 Task: Create a task  Memory leaks causing system crashes or slowdowns , assign it to team member softage.8@softage.net in the project ZoomOut and update the status of the task to  At Risk , set the priority of the task to Medium.
Action: Mouse moved to (86, 71)
Screenshot: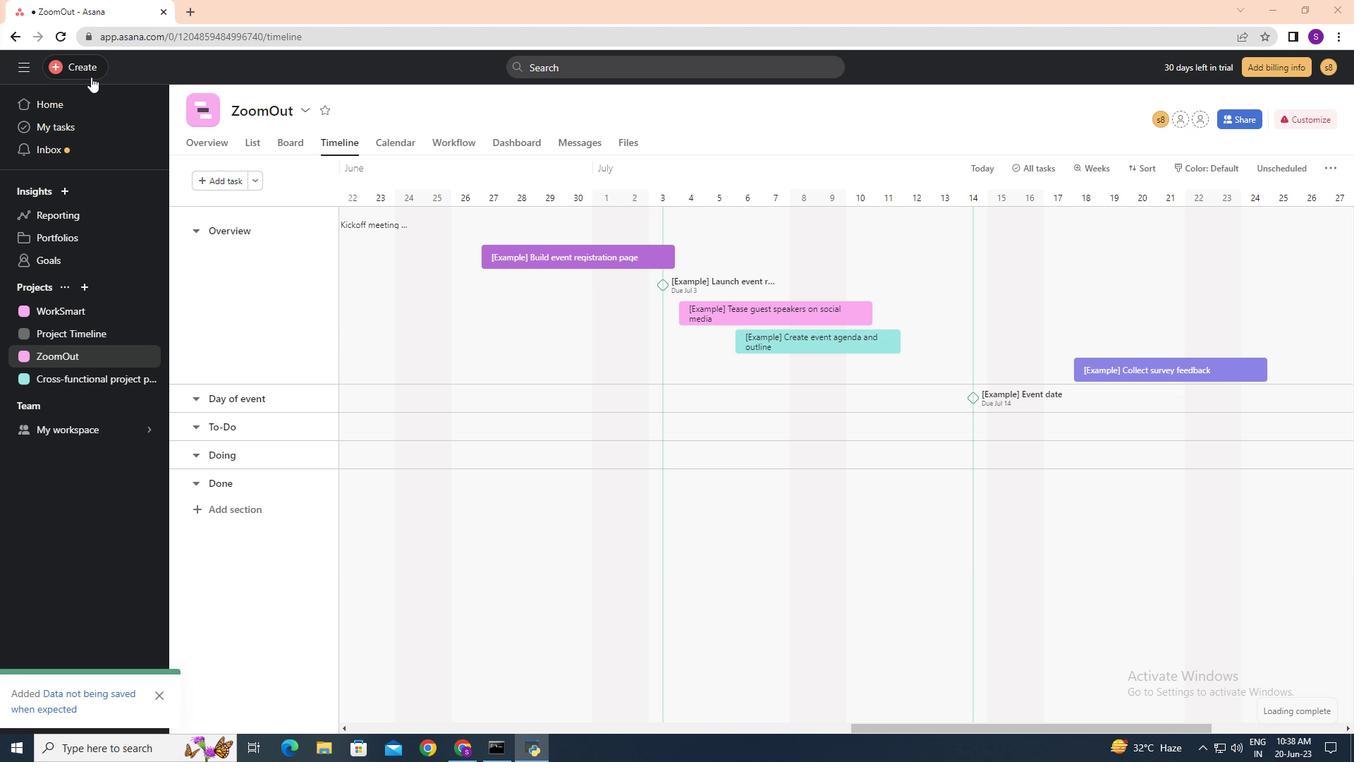 
Action: Mouse pressed left at (86, 71)
Screenshot: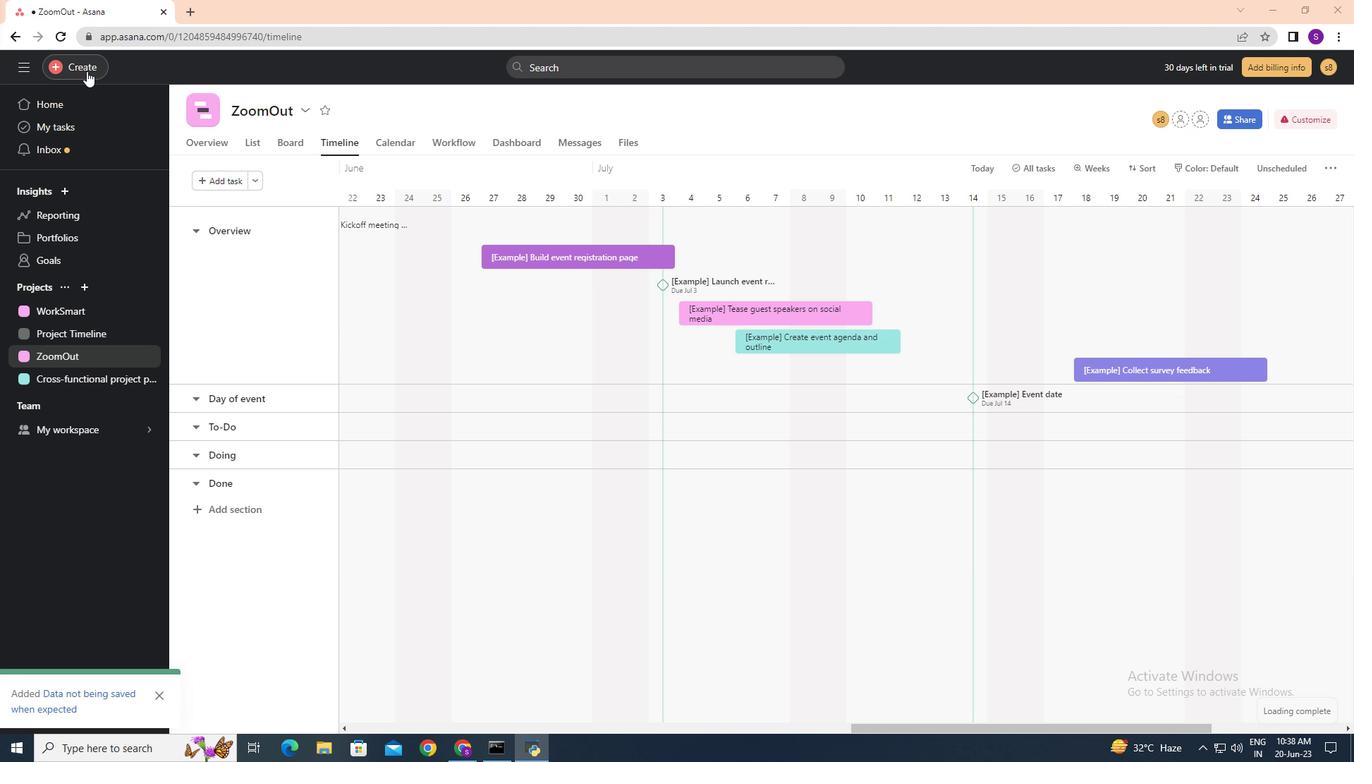 
Action: Mouse moved to (168, 77)
Screenshot: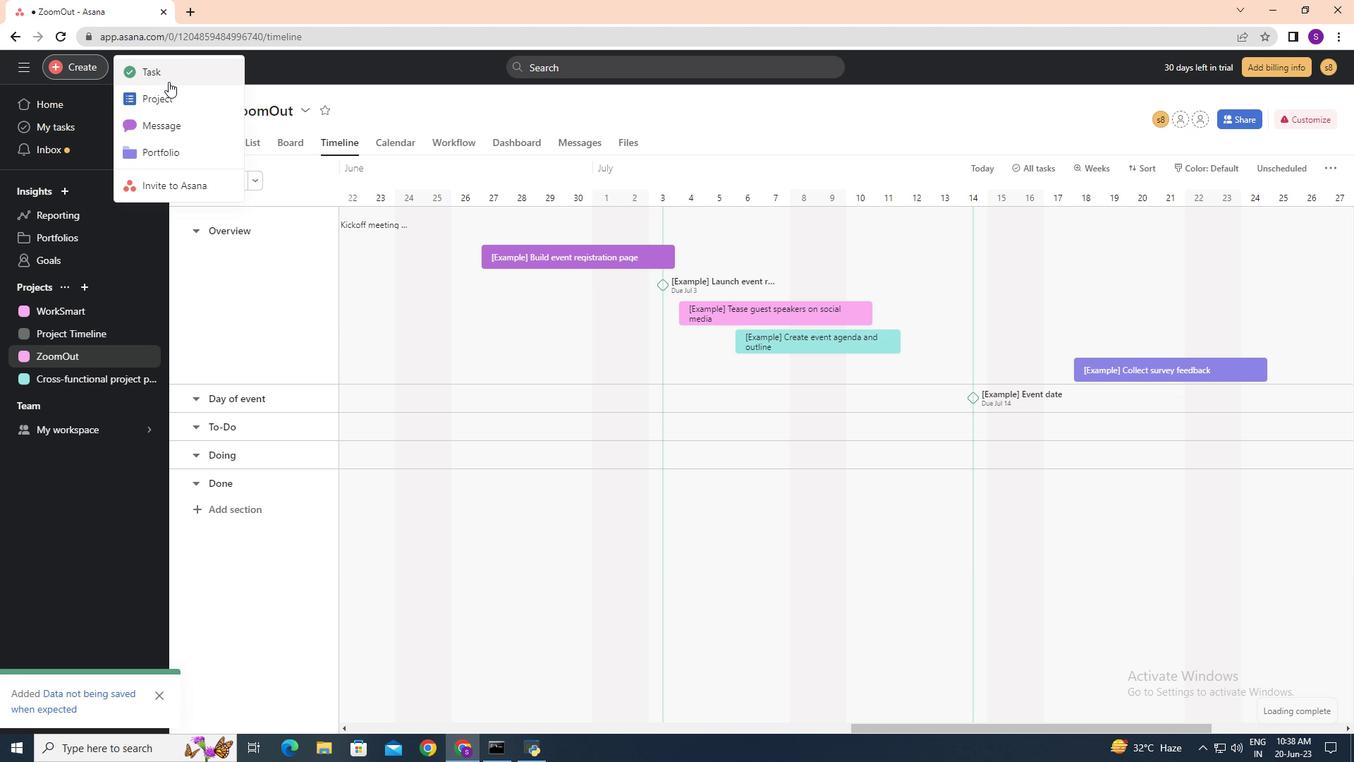 
Action: Mouse pressed left at (168, 77)
Screenshot: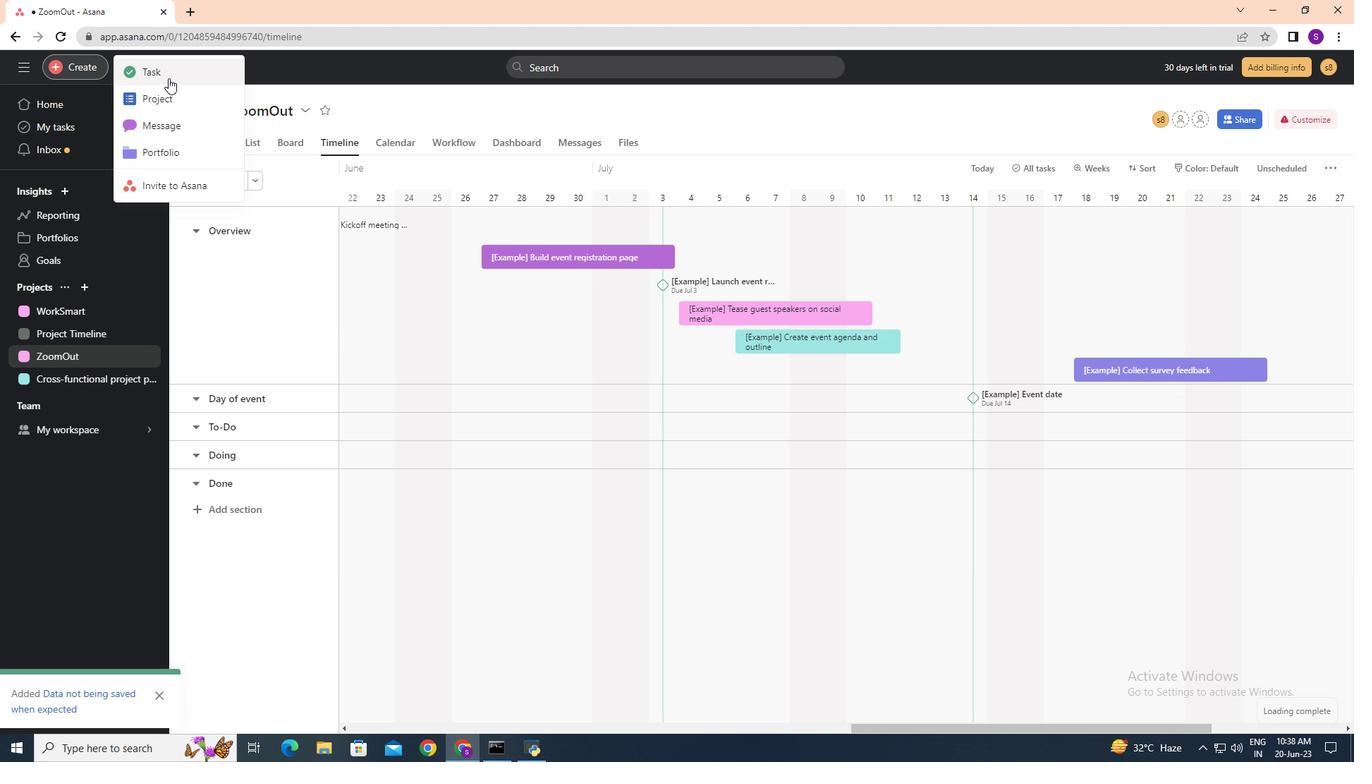 
Action: Mouse moved to (985, 551)
Screenshot: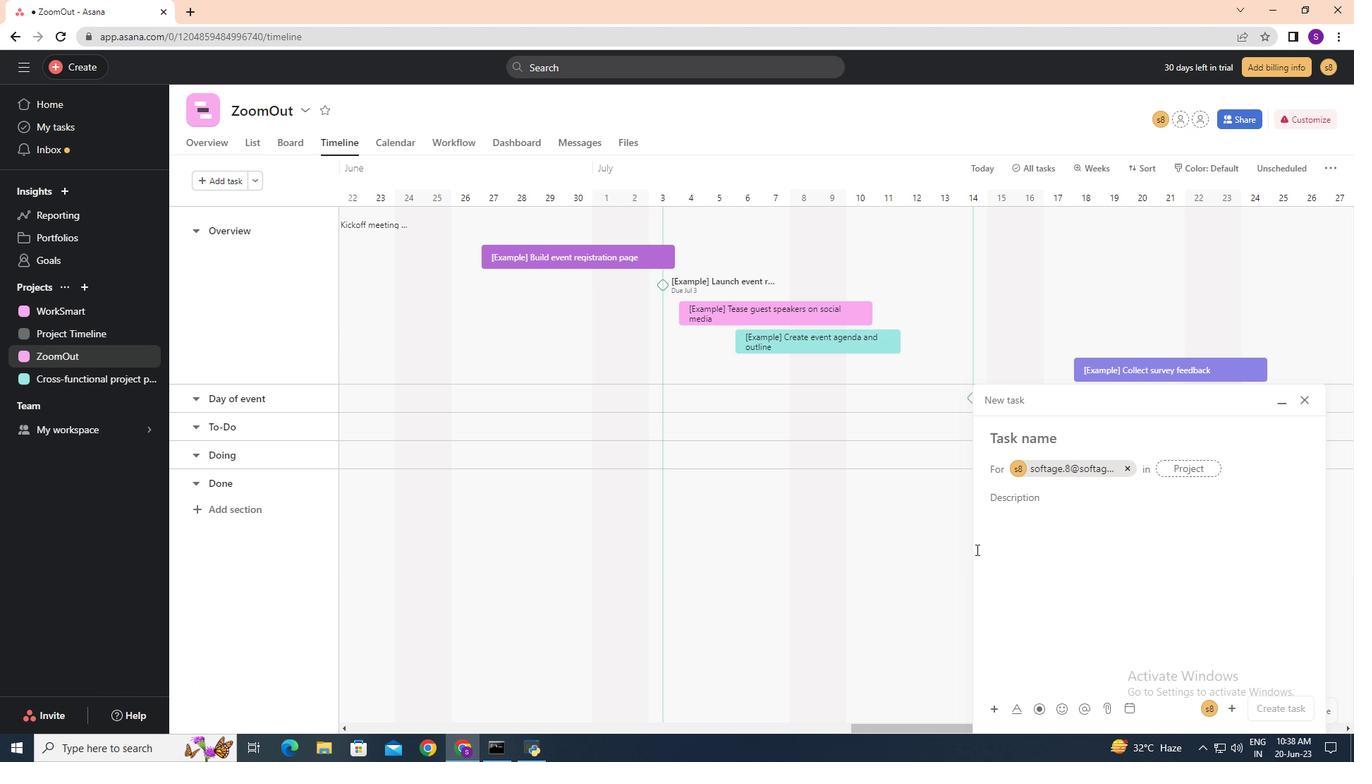 
Action: Key pressed <Key.shift><Key.shift><Key.shift><Key.shift><Key.shift><Key.shift><Key.shift><Key.shift><Key.shift><Key.shift>Memory<Key.space>leaks<Key.space>cai<Key.backspace>using<Key.space>system<Key.space>crashes<Key.space>or<Key.space>slowdowns<Key.space>
Screenshot: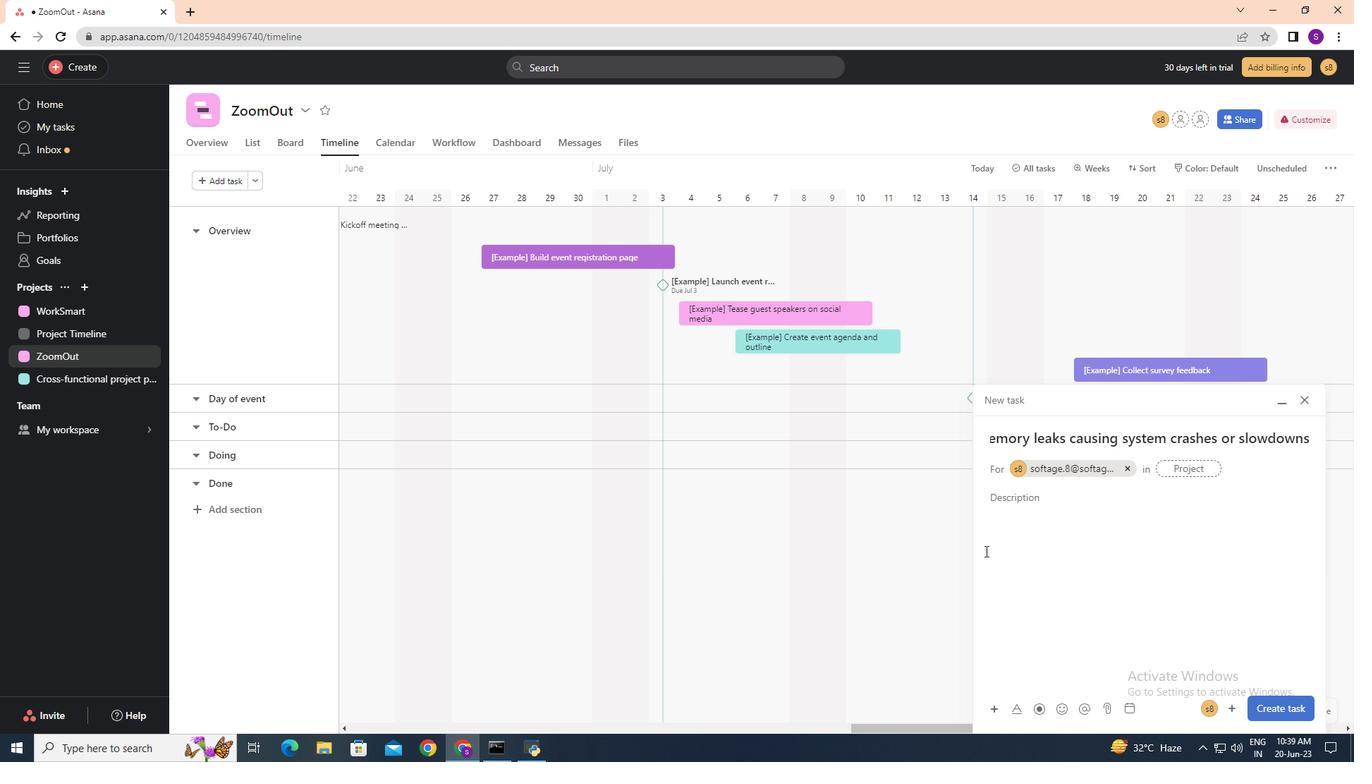 
Action: Mouse moved to (1047, 467)
Screenshot: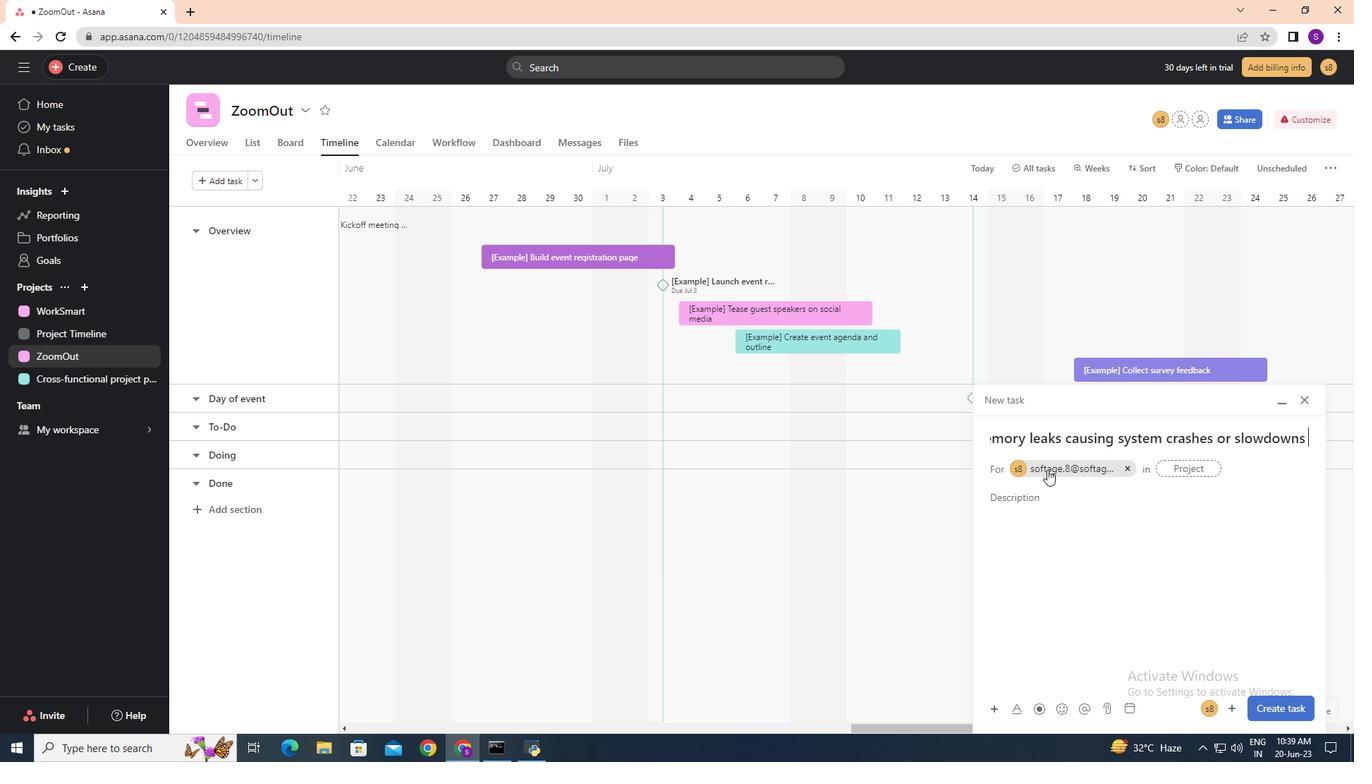
Action: Mouse pressed left at (1047, 467)
Screenshot: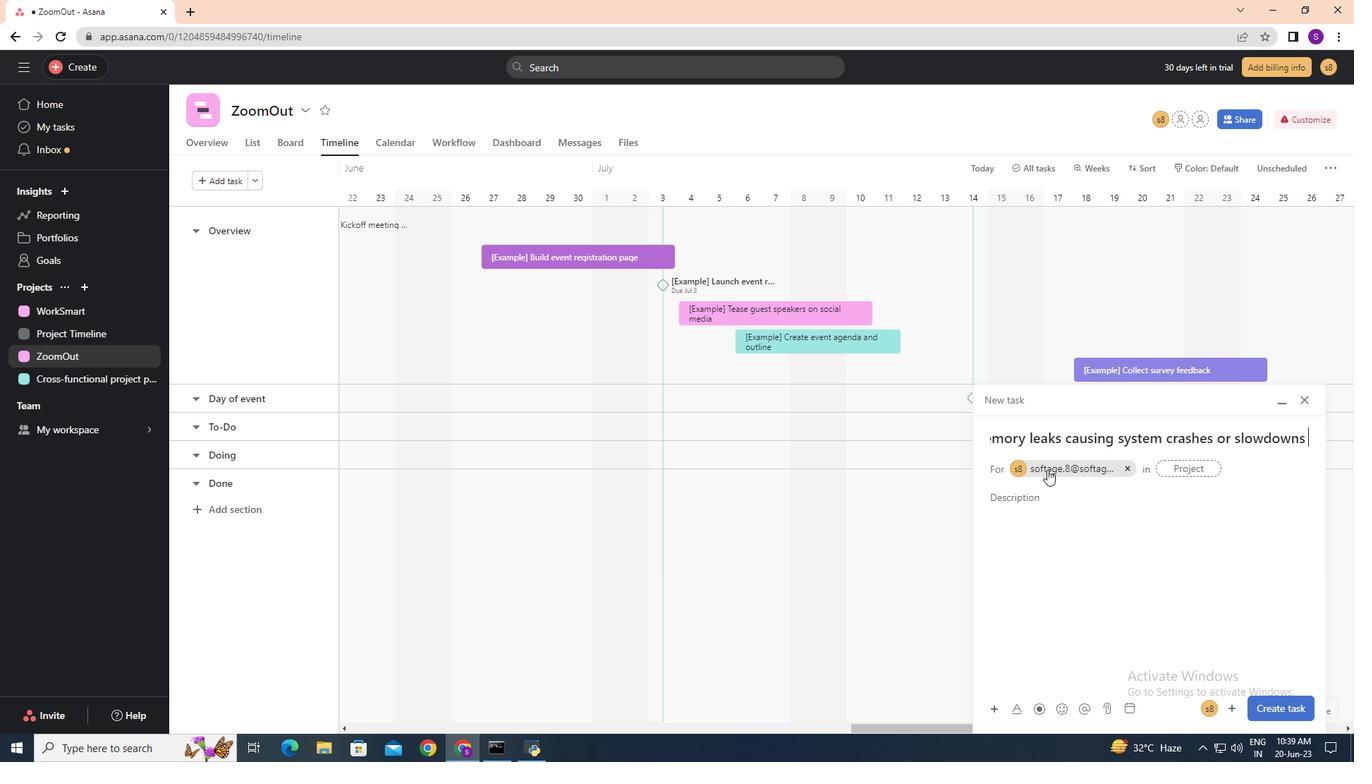 
Action: Key pressed softage.8<Key.shift>@d<Key.backspace>softage.net
Screenshot: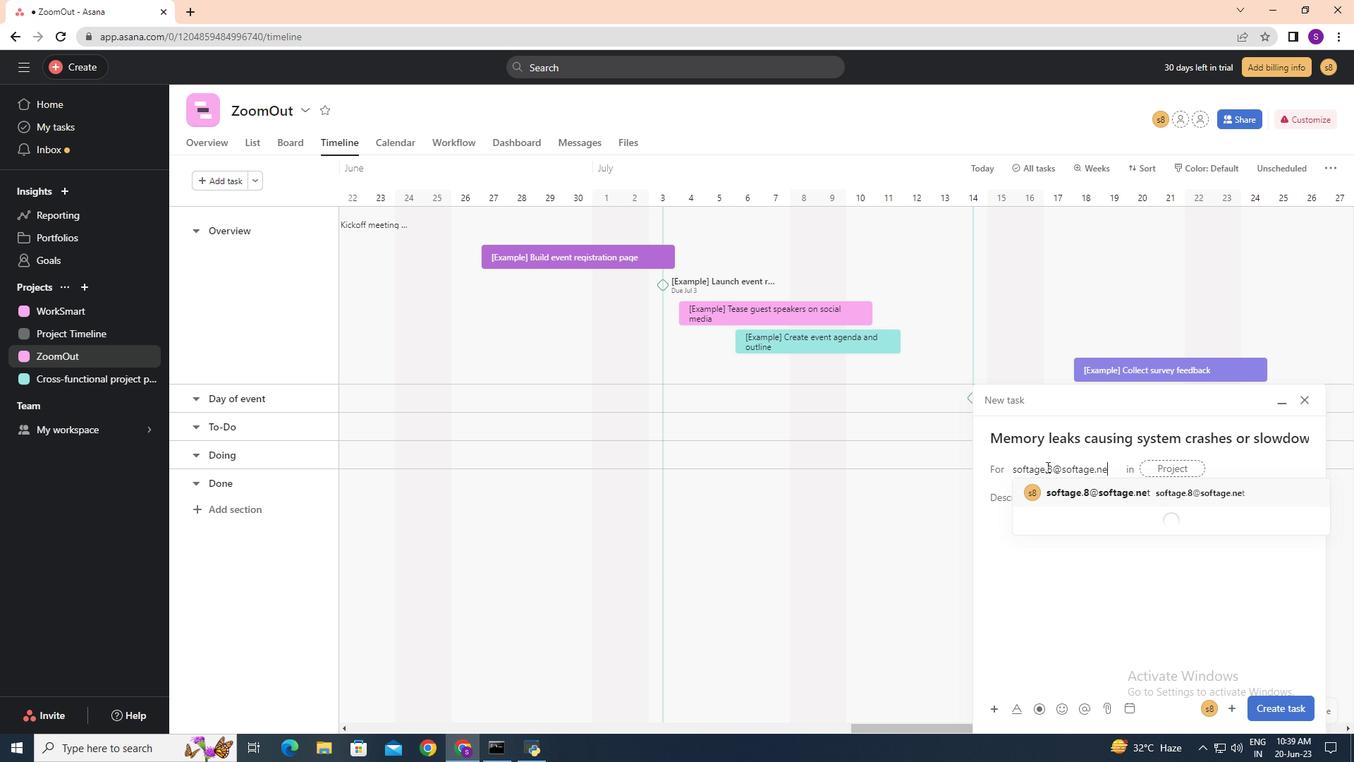 
Action: Mouse moved to (1089, 494)
Screenshot: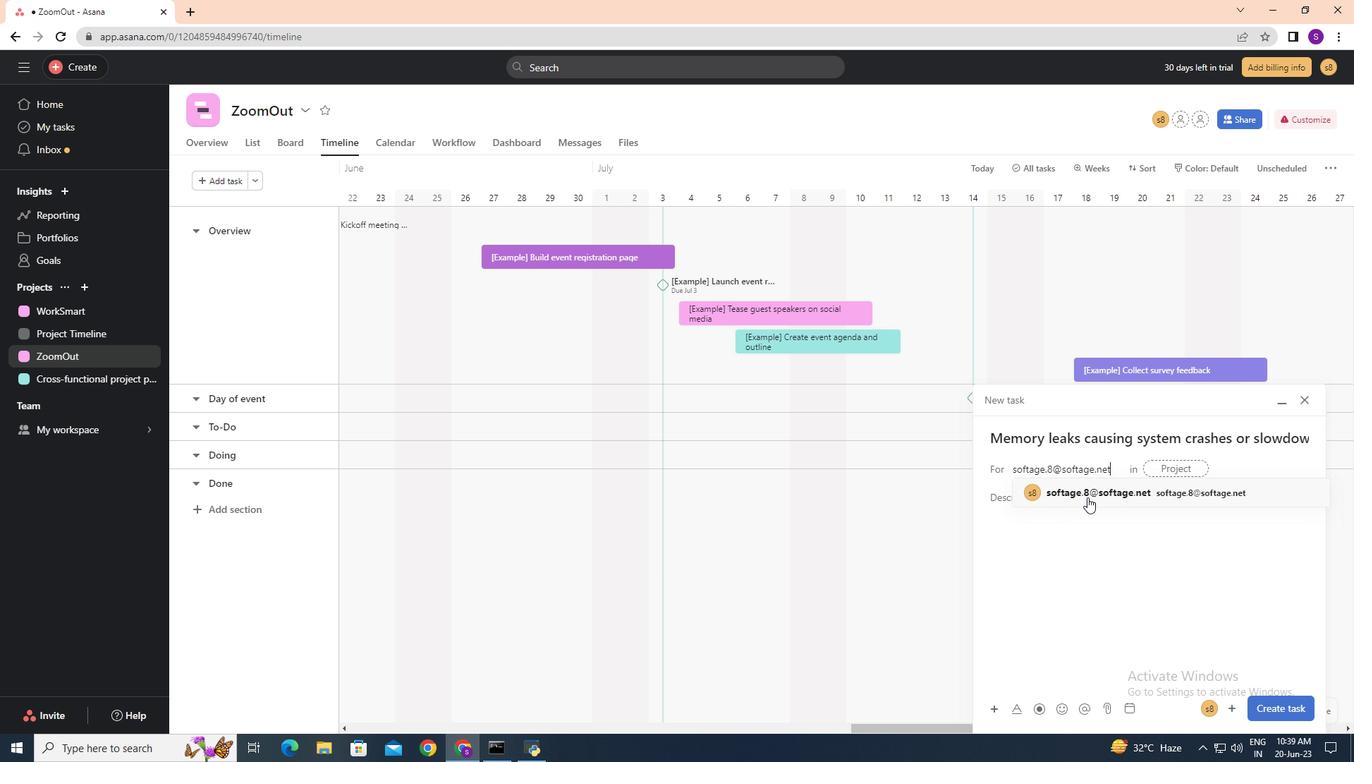 
Action: Mouse pressed left at (1089, 494)
Screenshot: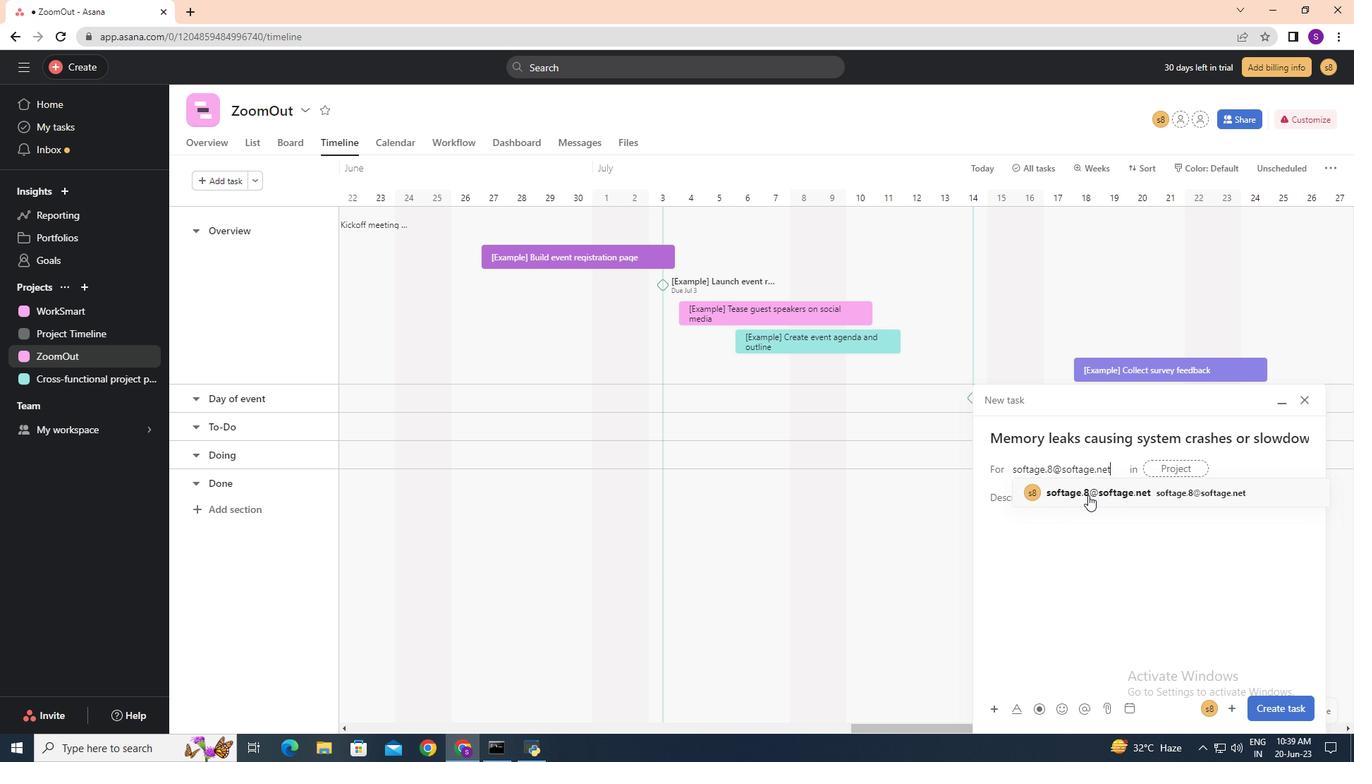 
Action: Mouse moved to (1042, 493)
Screenshot: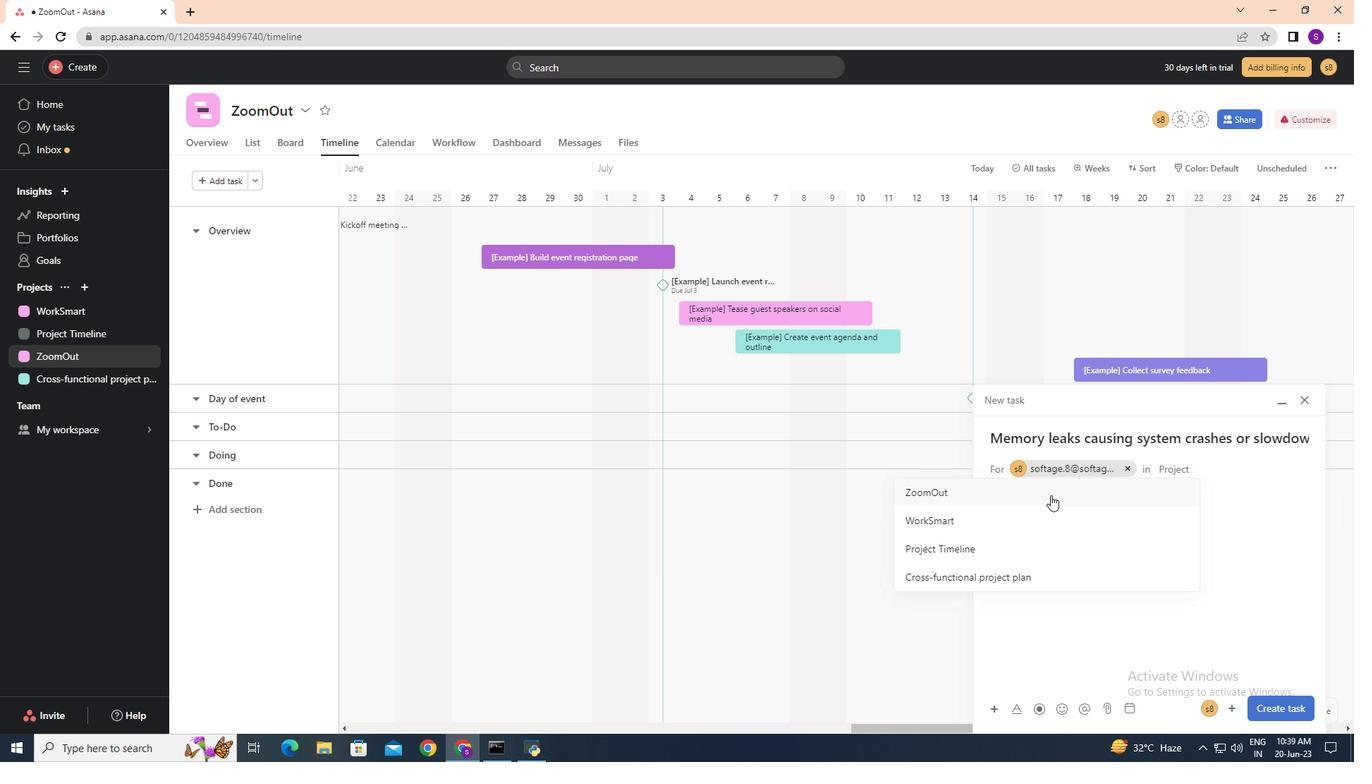 
Action: Mouse pressed left at (1042, 493)
Screenshot: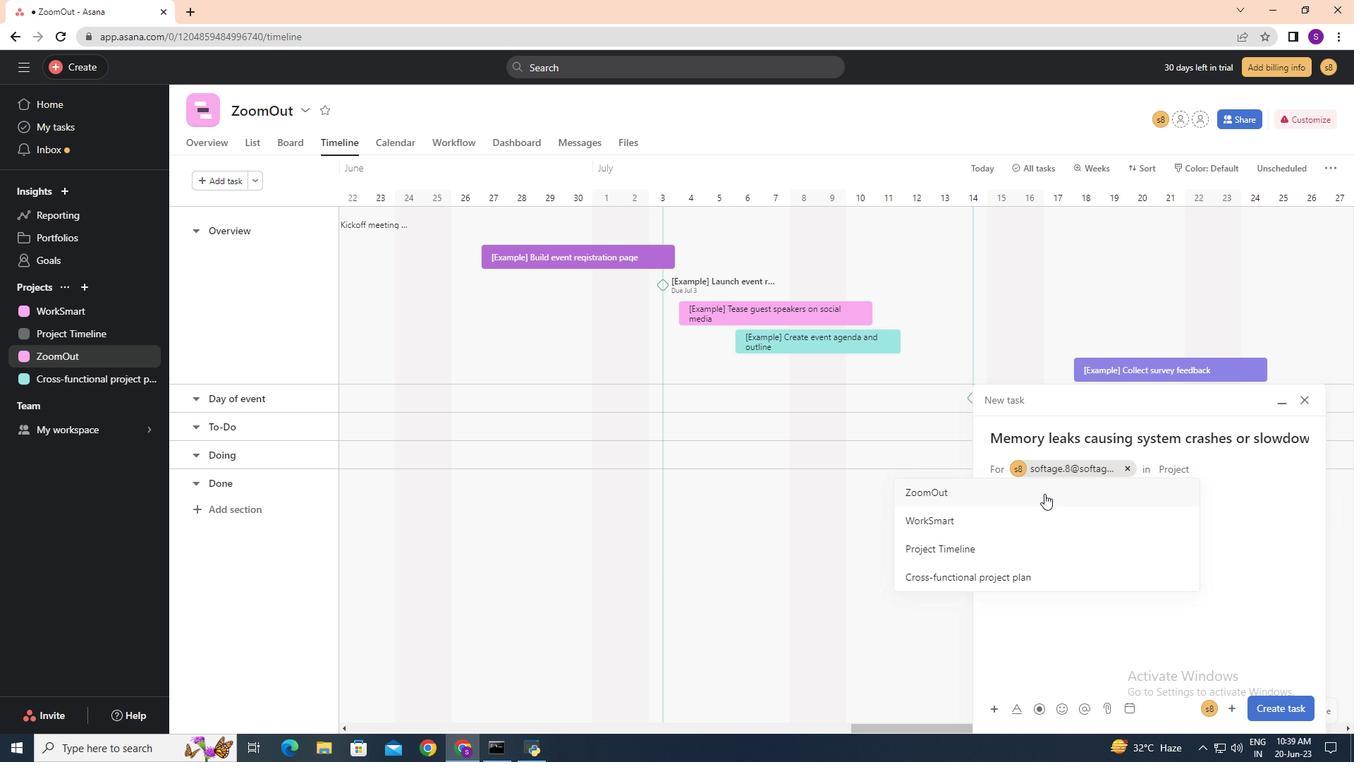 
Action: Mouse moved to (1143, 587)
Screenshot: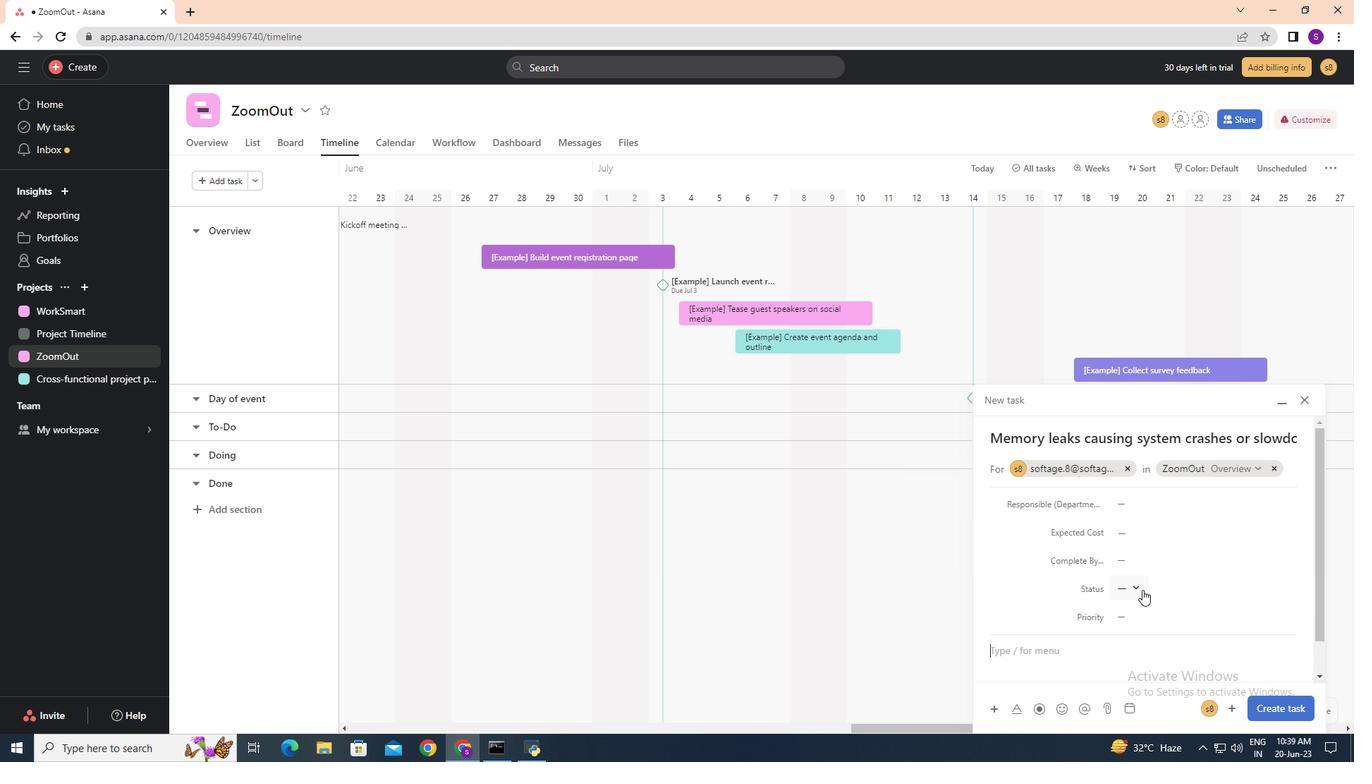 
Action: Mouse pressed left at (1143, 587)
Screenshot: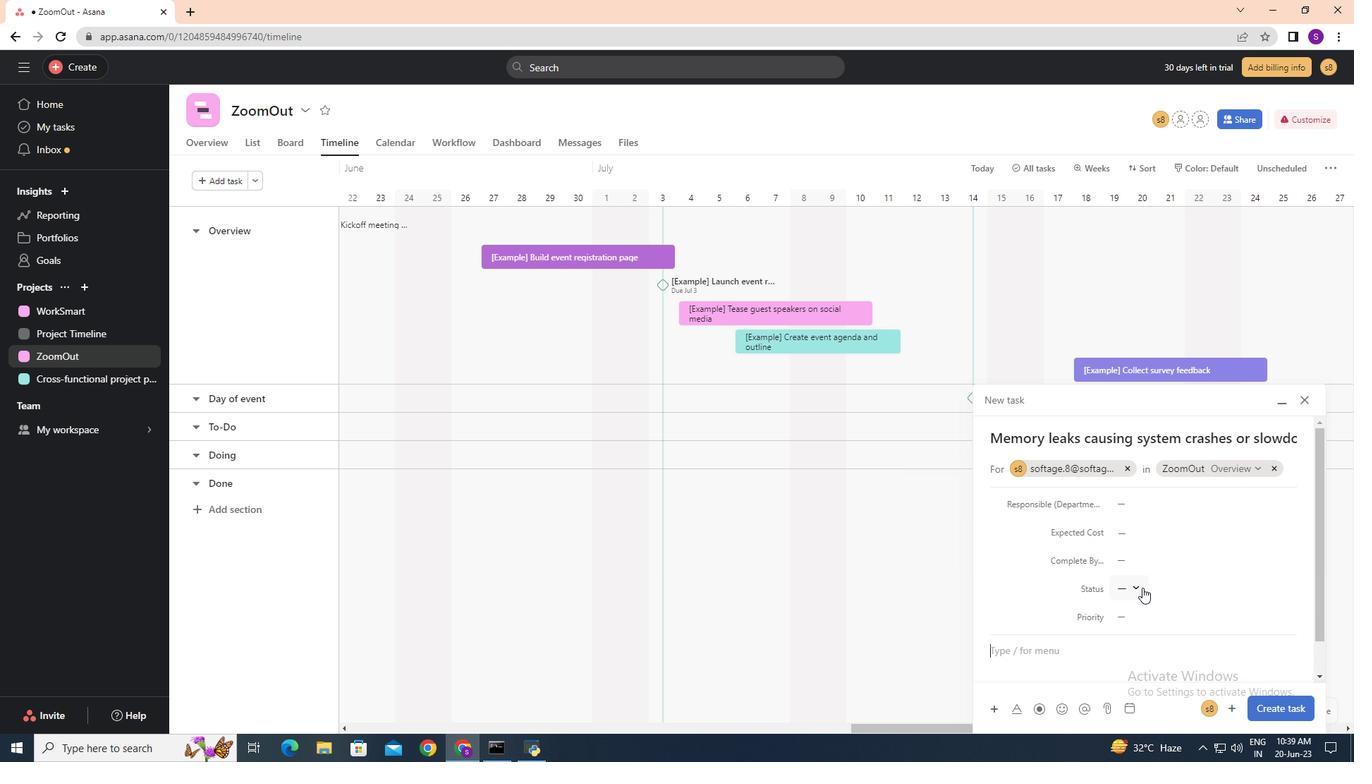 
Action: Mouse moved to (1146, 687)
Screenshot: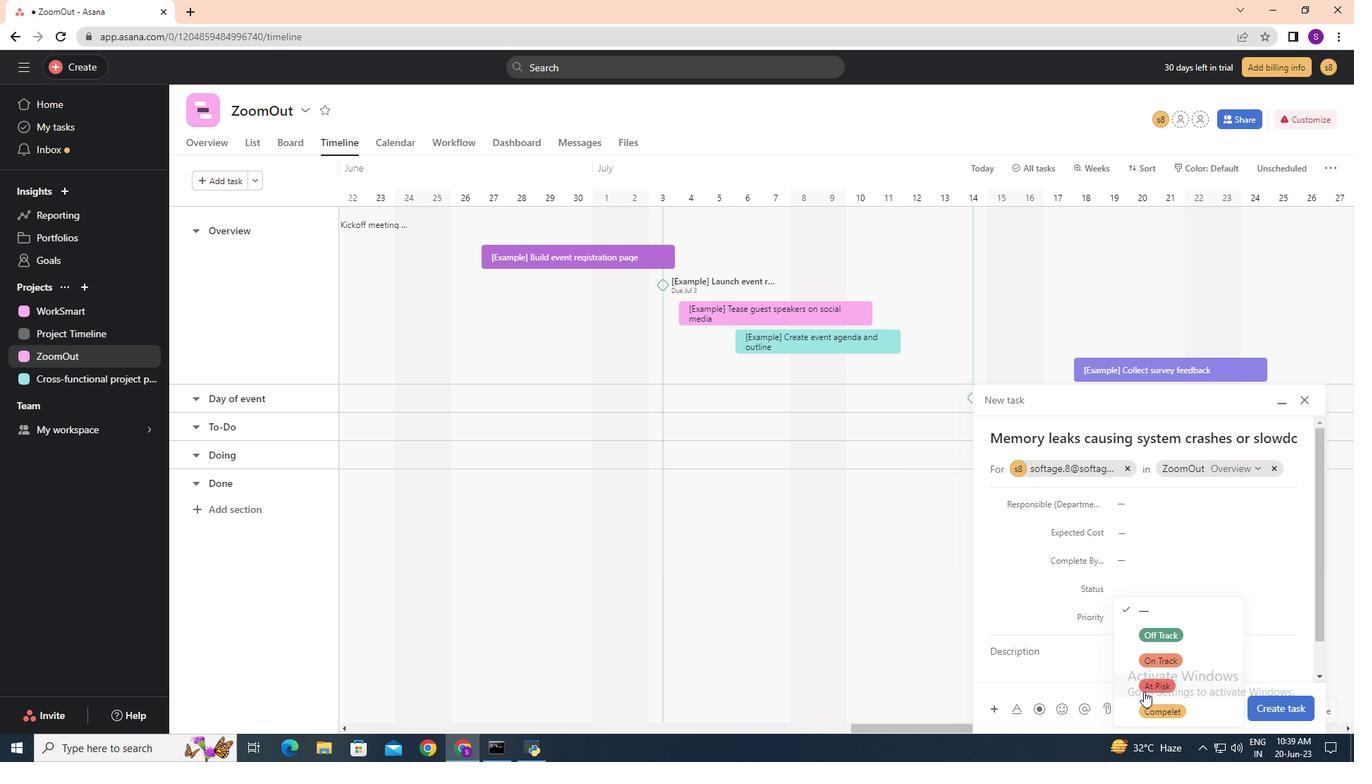 
Action: Mouse pressed left at (1146, 687)
Screenshot: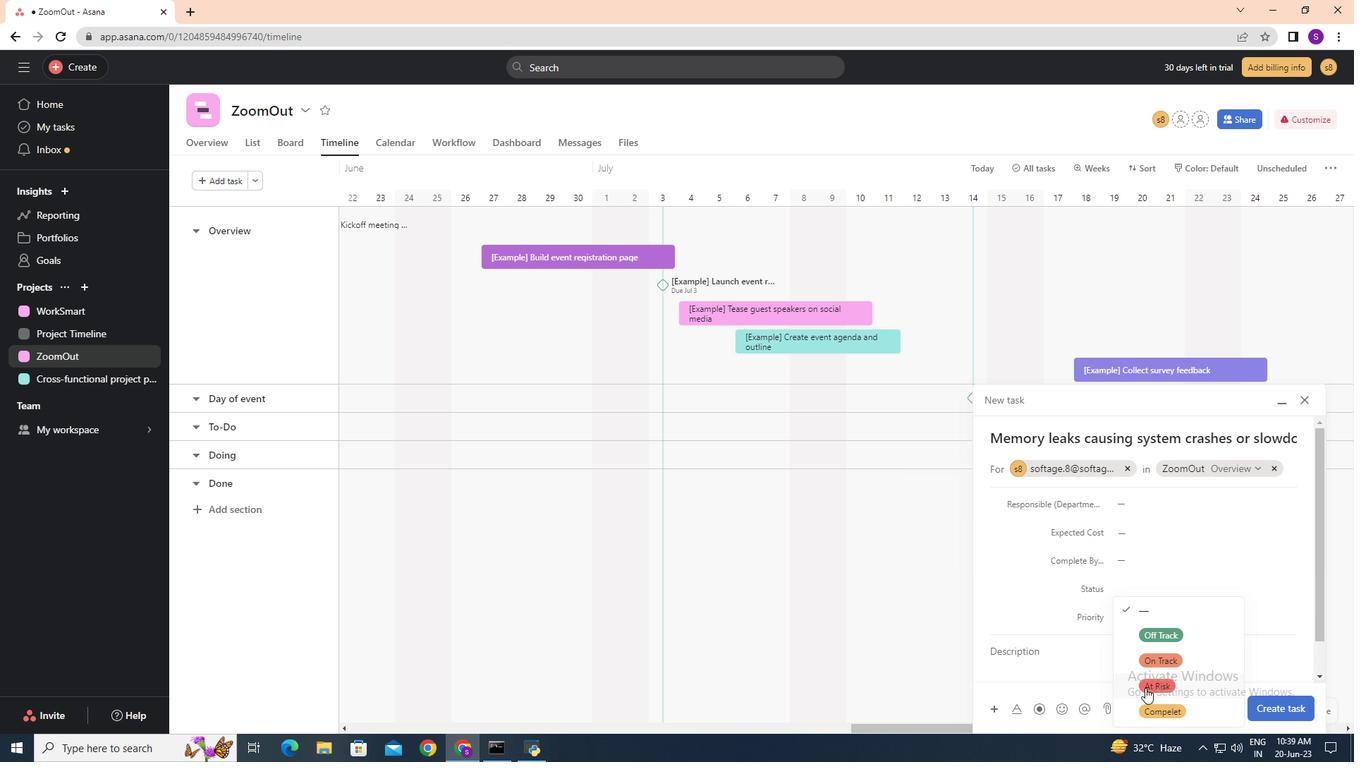 
Action: Mouse moved to (1138, 611)
Screenshot: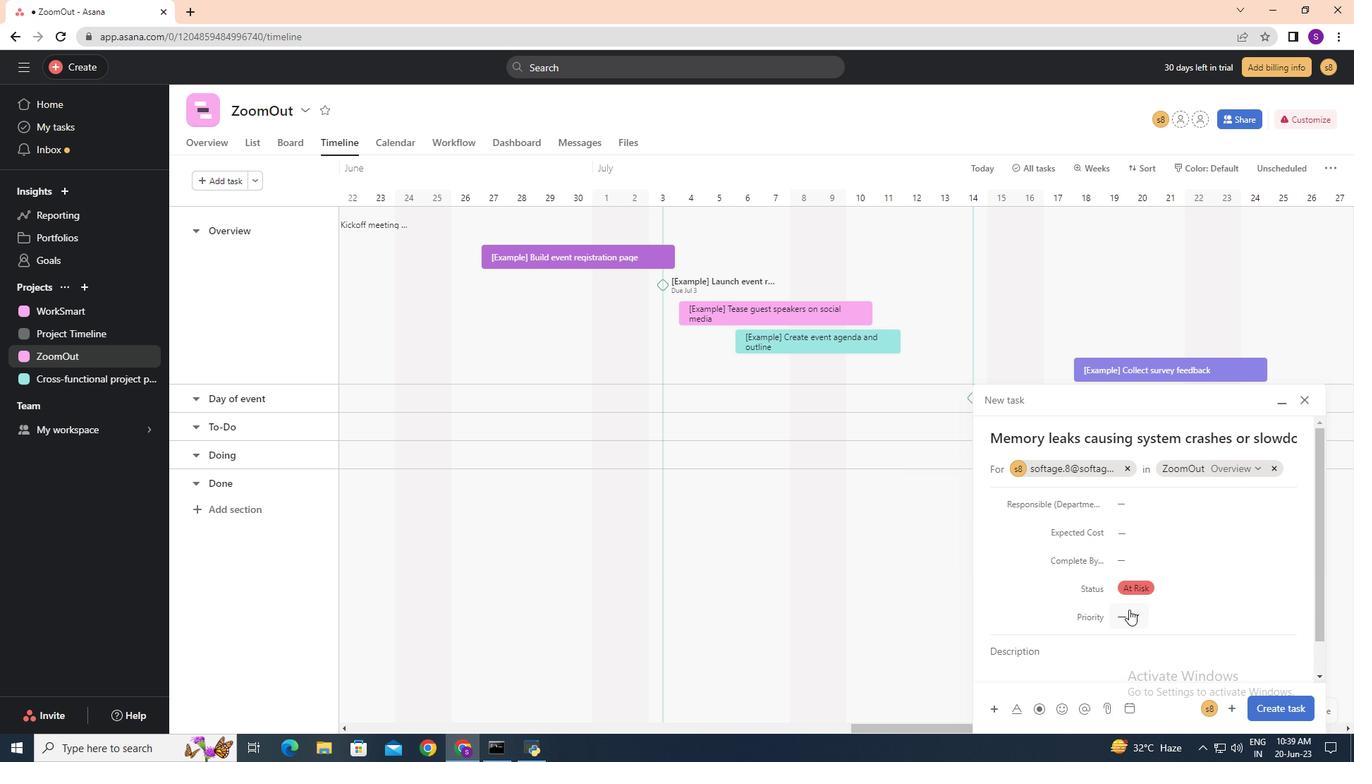 
Action: Mouse pressed left at (1138, 611)
Screenshot: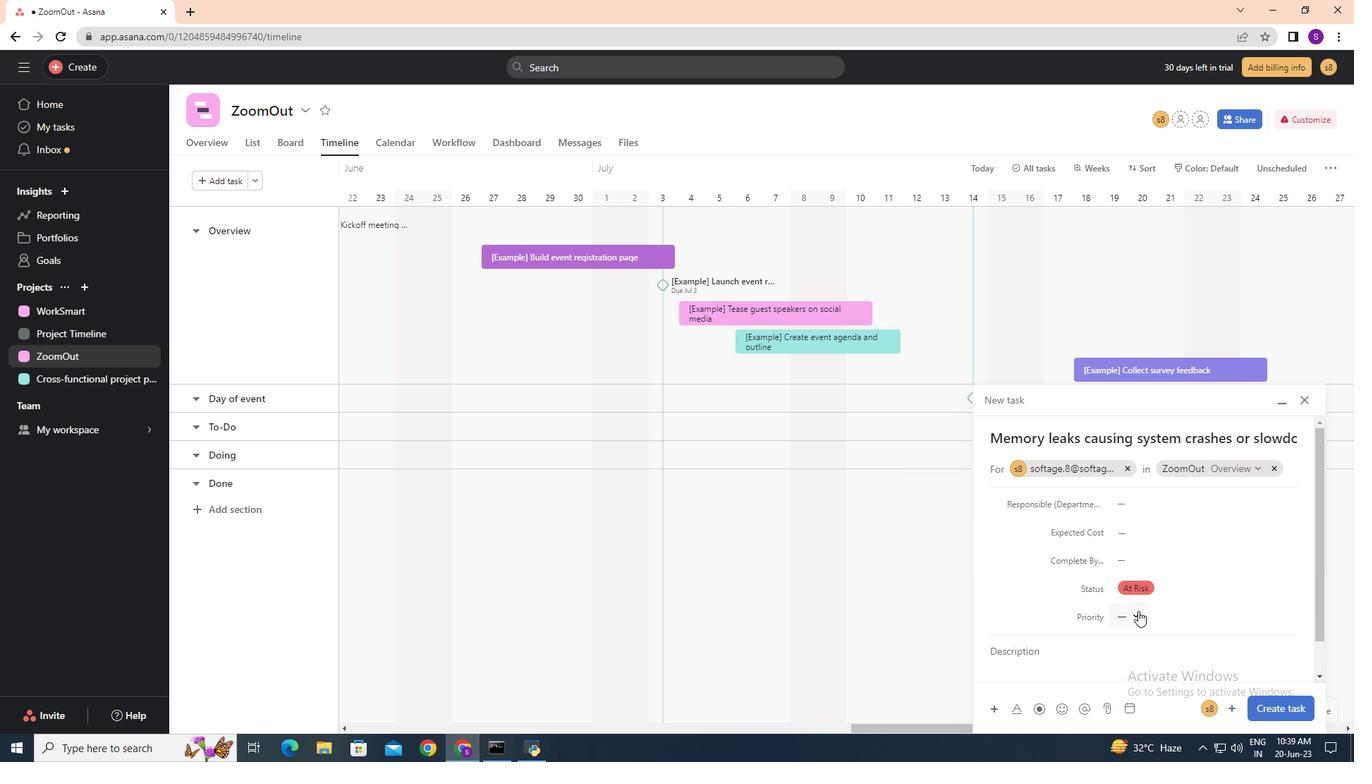 
Action: Mouse moved to (1156, 685)
Screenshot: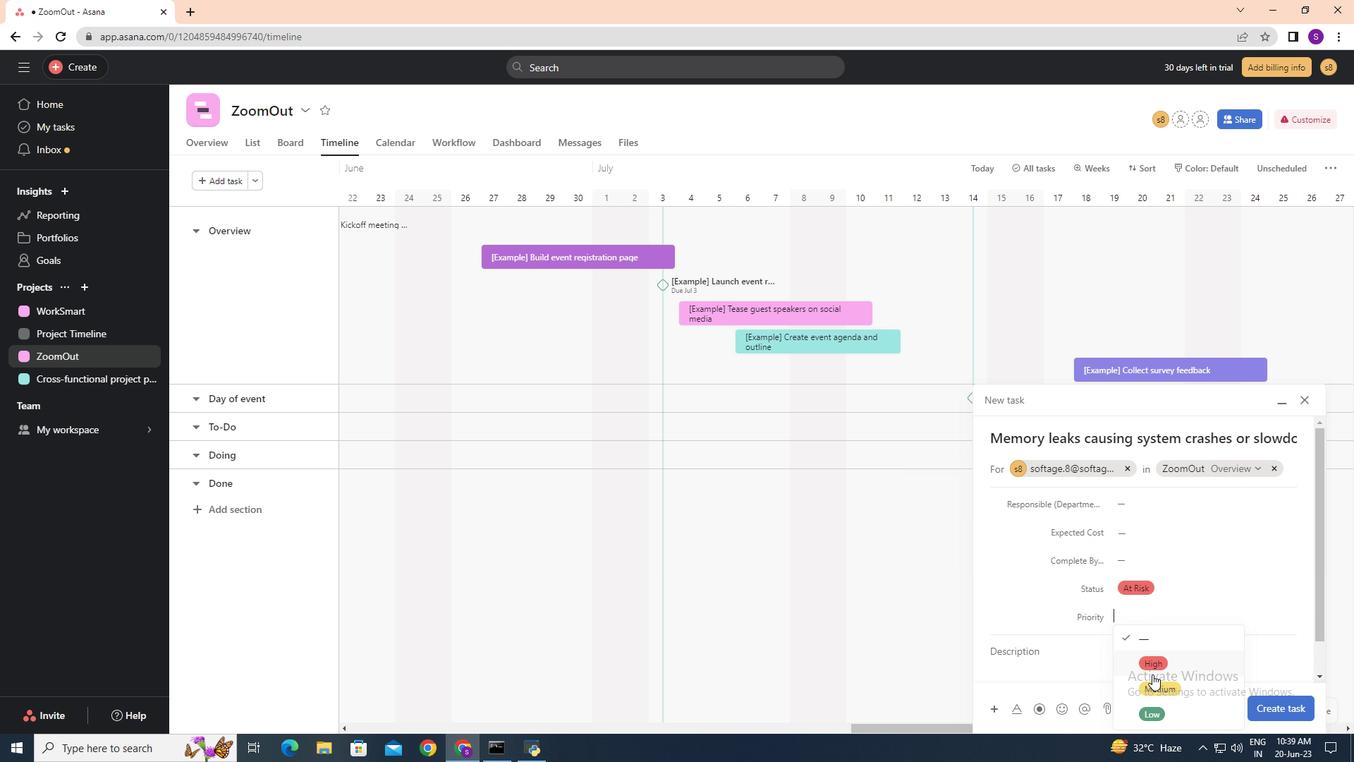 
Action: Mouse pressed left at (1156, 685)
Screenshot: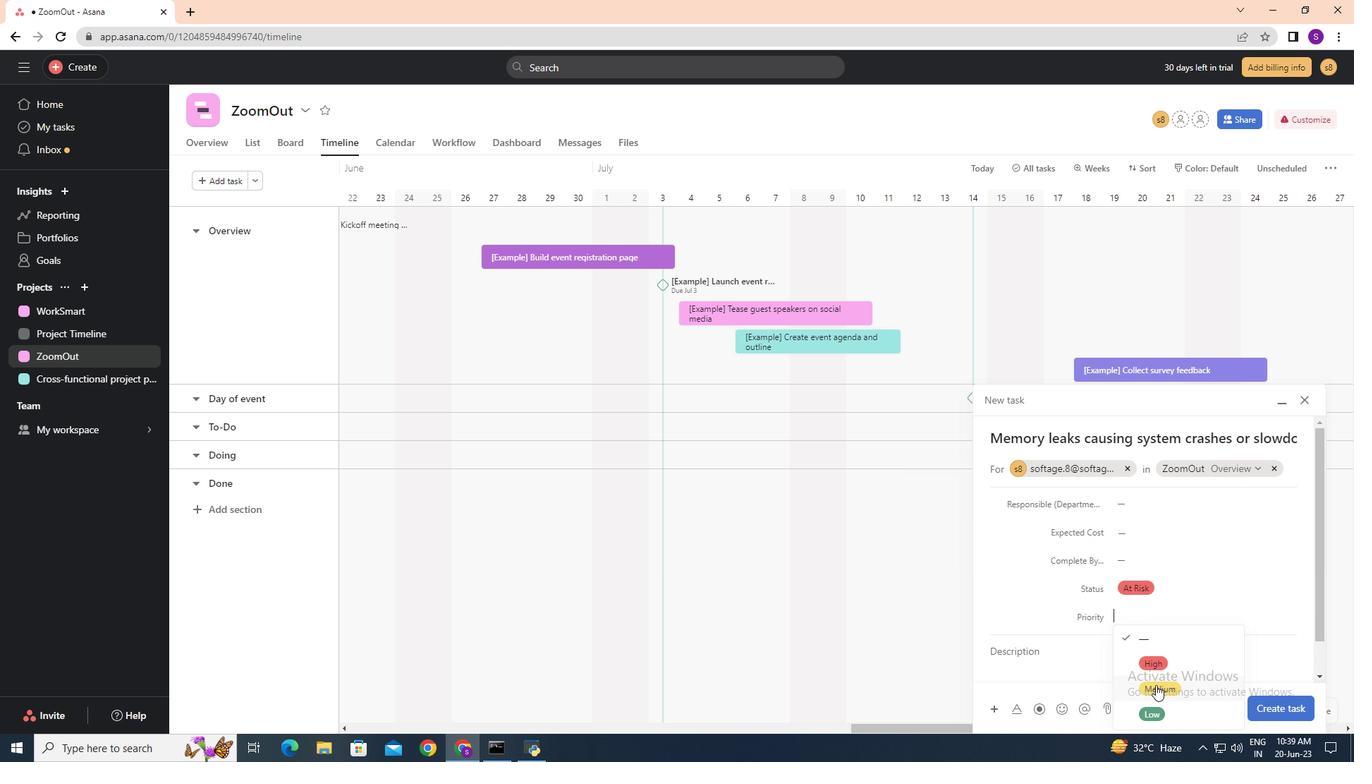 
Action: Mouse moved to (1295, 702)
Screenshot: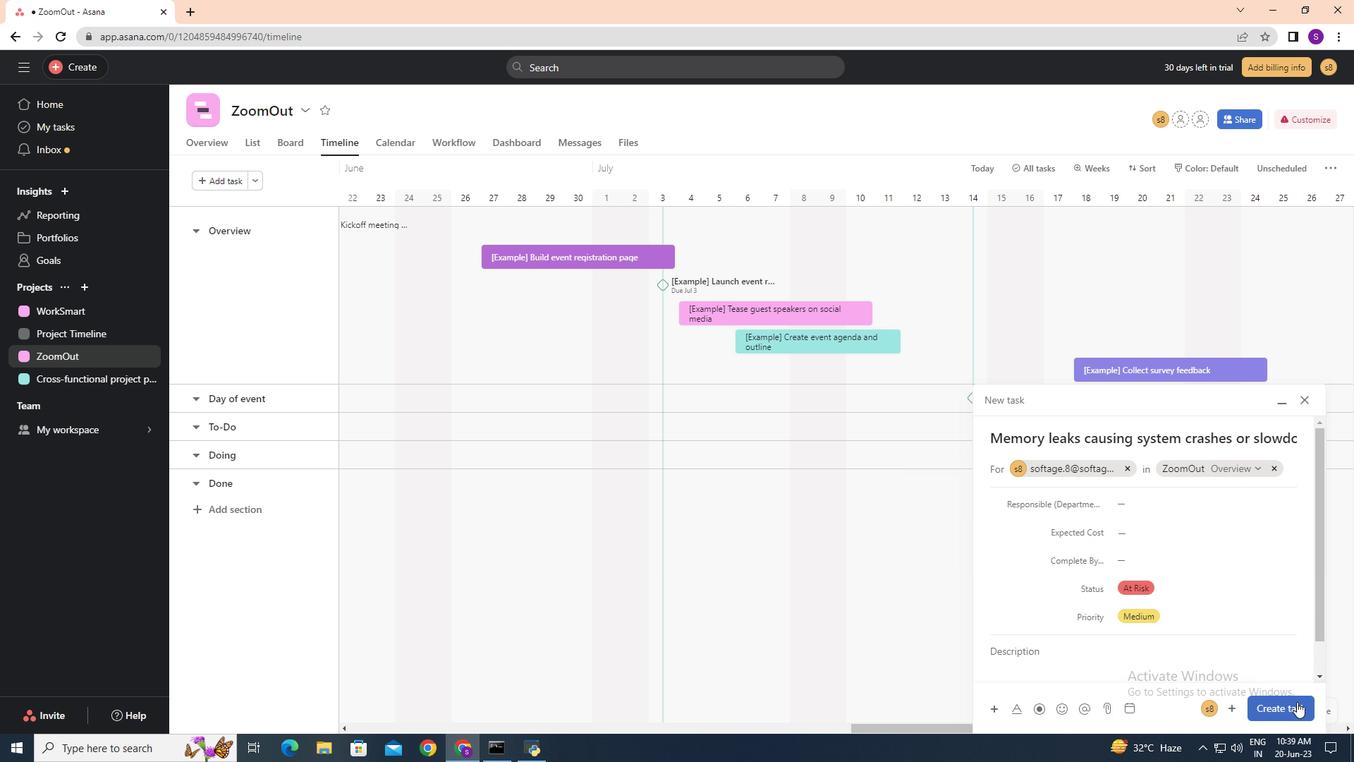 
Action: Mouse pressed left at (1295, 702)
Screenshot: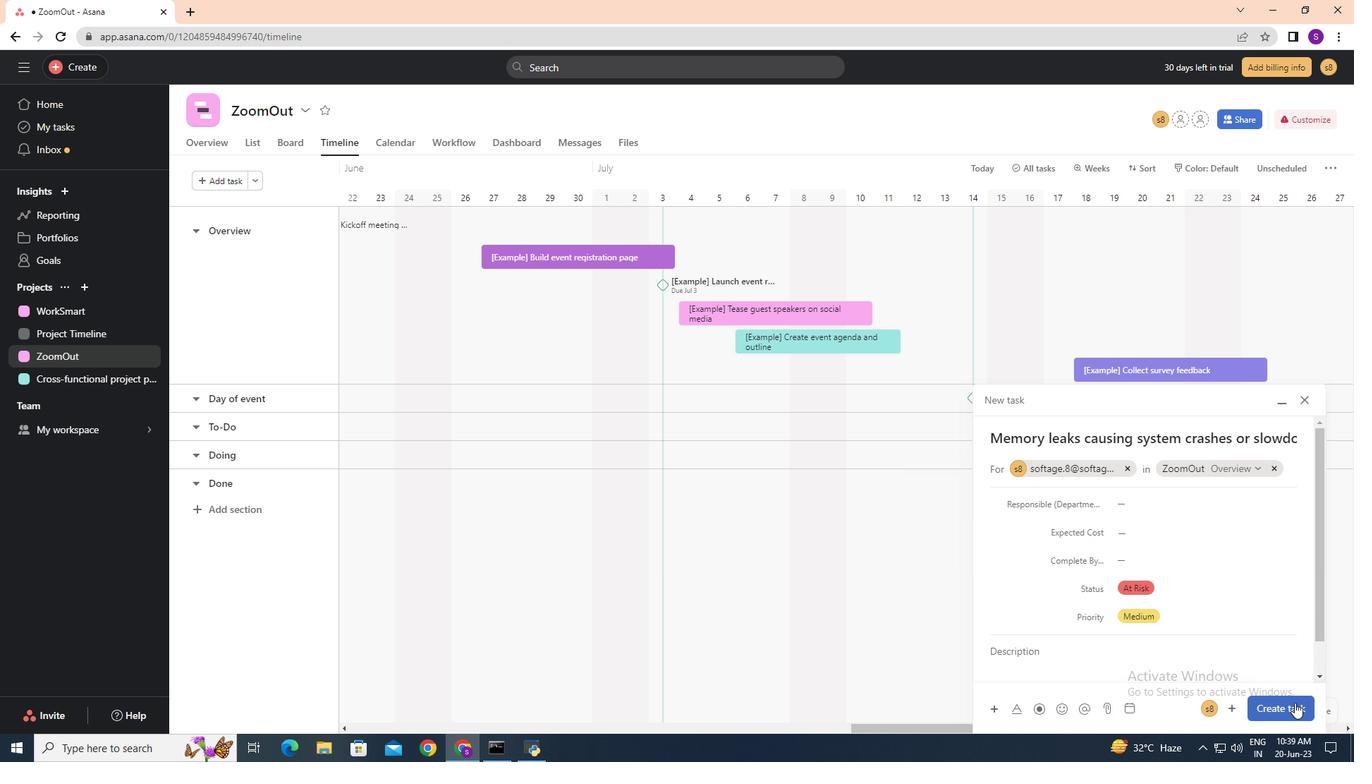 
